 Task: Edit the avatar of the profile "Smith" to Basketball.
Action: Mouse moved to (1257, 40)
Screenshot: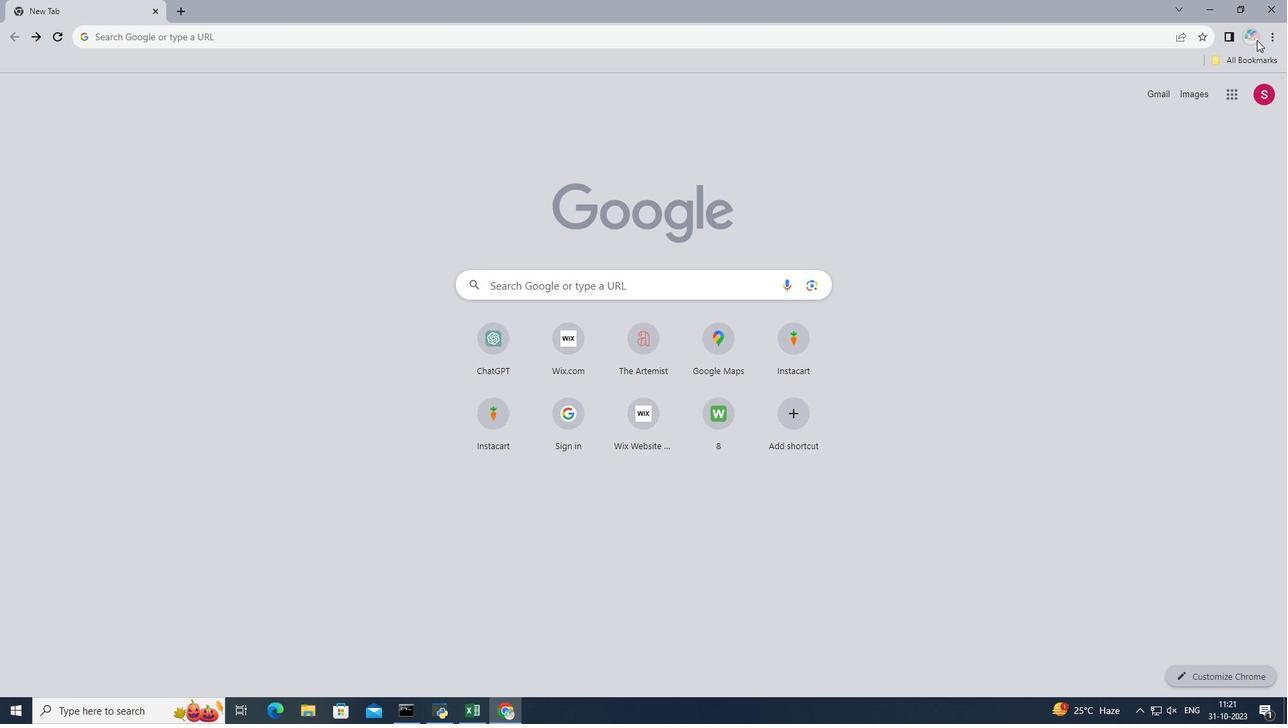 
Action: Mouse pressed left at (1257, 40)
Screenshot: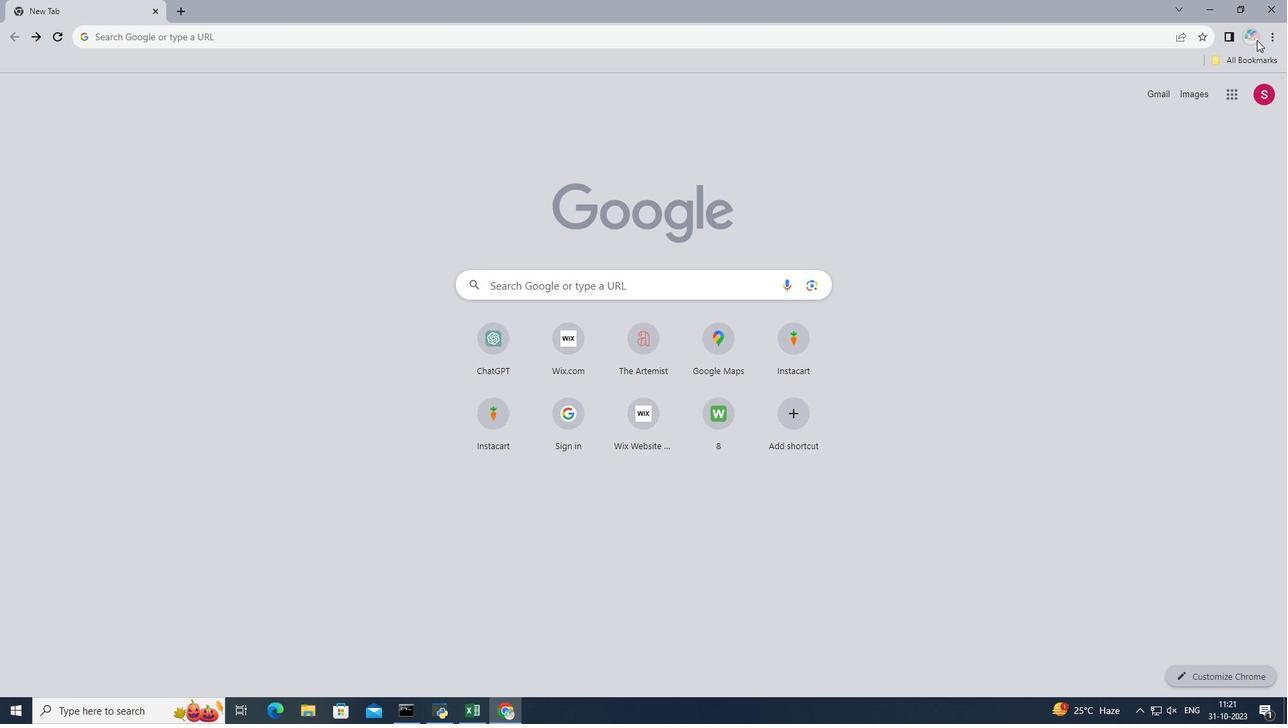 
Action: Mouse moved to (1245, 335)
Screenshot: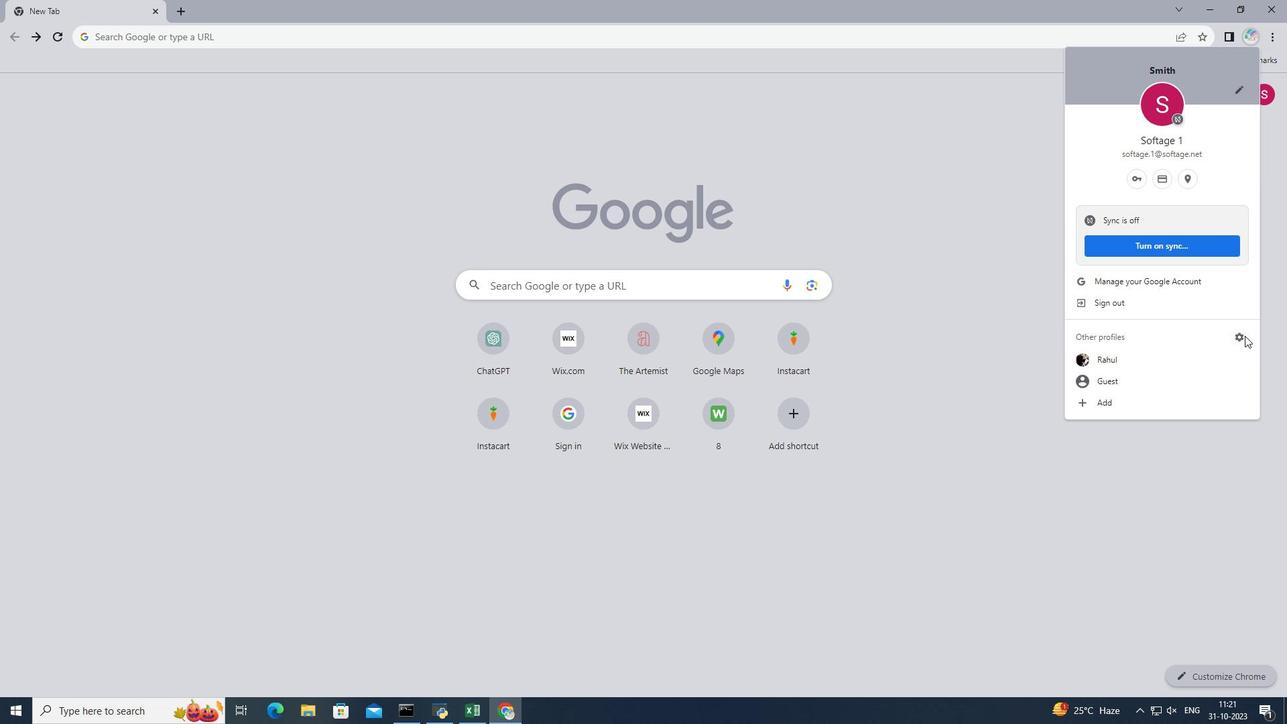 
Action: Mouse pressed left at (1245, 335)
Screenshot: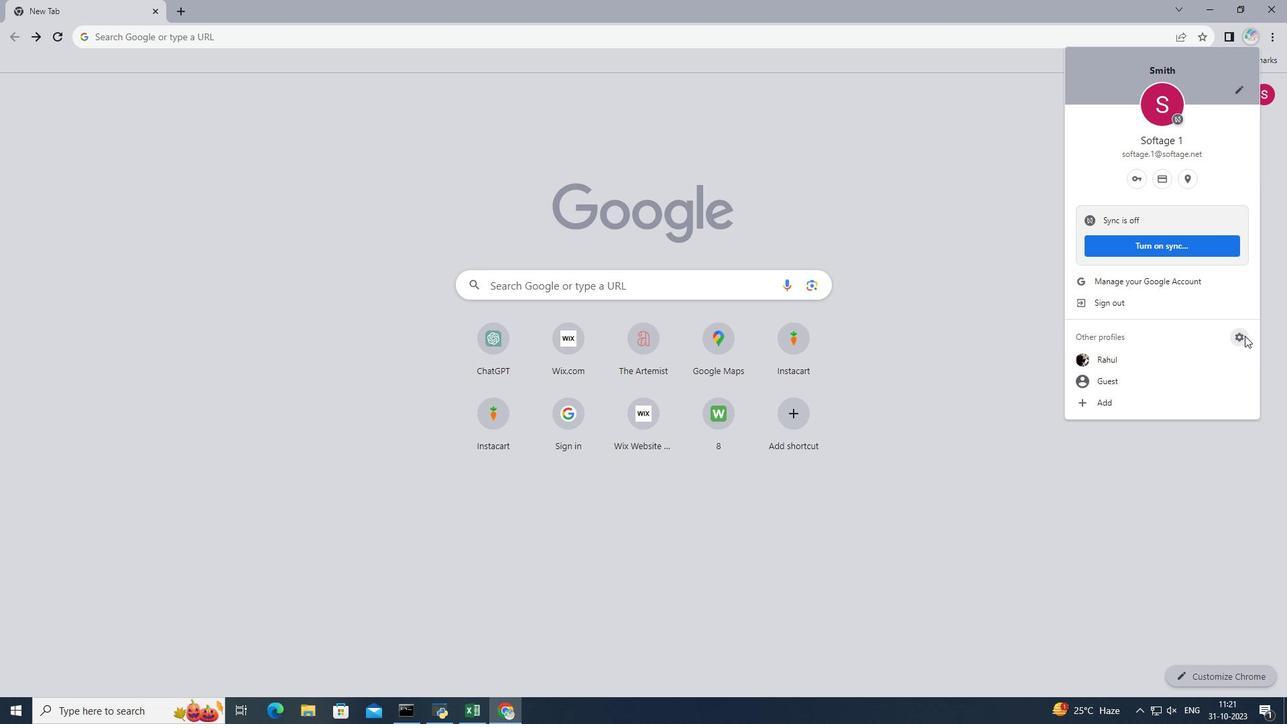 
Action: Mouse moved to (690, 358)
Screenshot: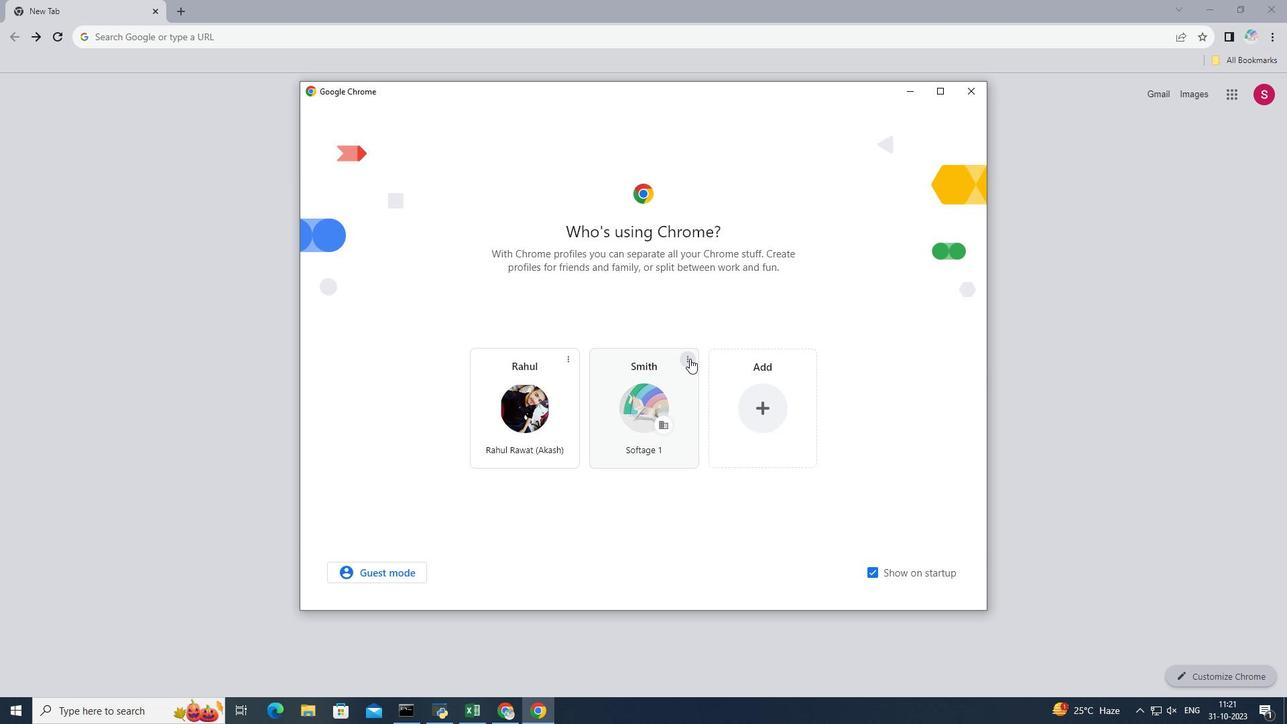 
Action: Mouse pressed left at (690, 358)
Screenshot: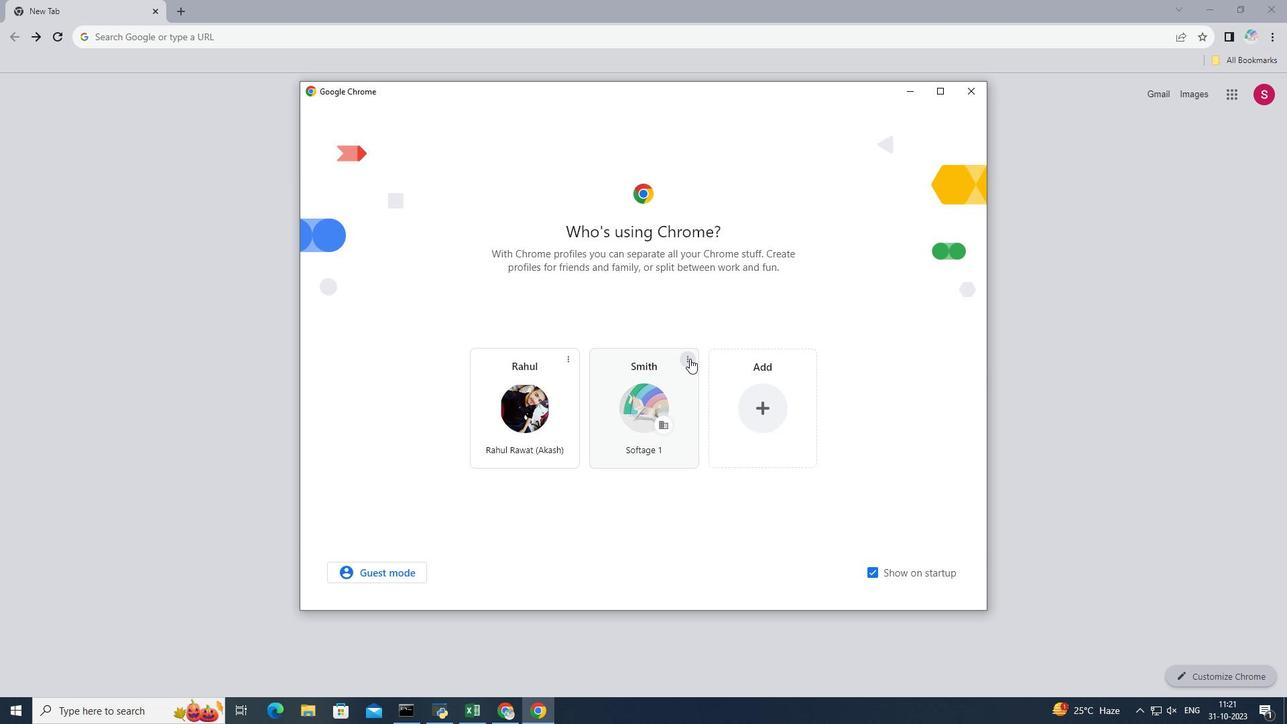 
Action: Mouse moved to (683, 368)
Screenshot: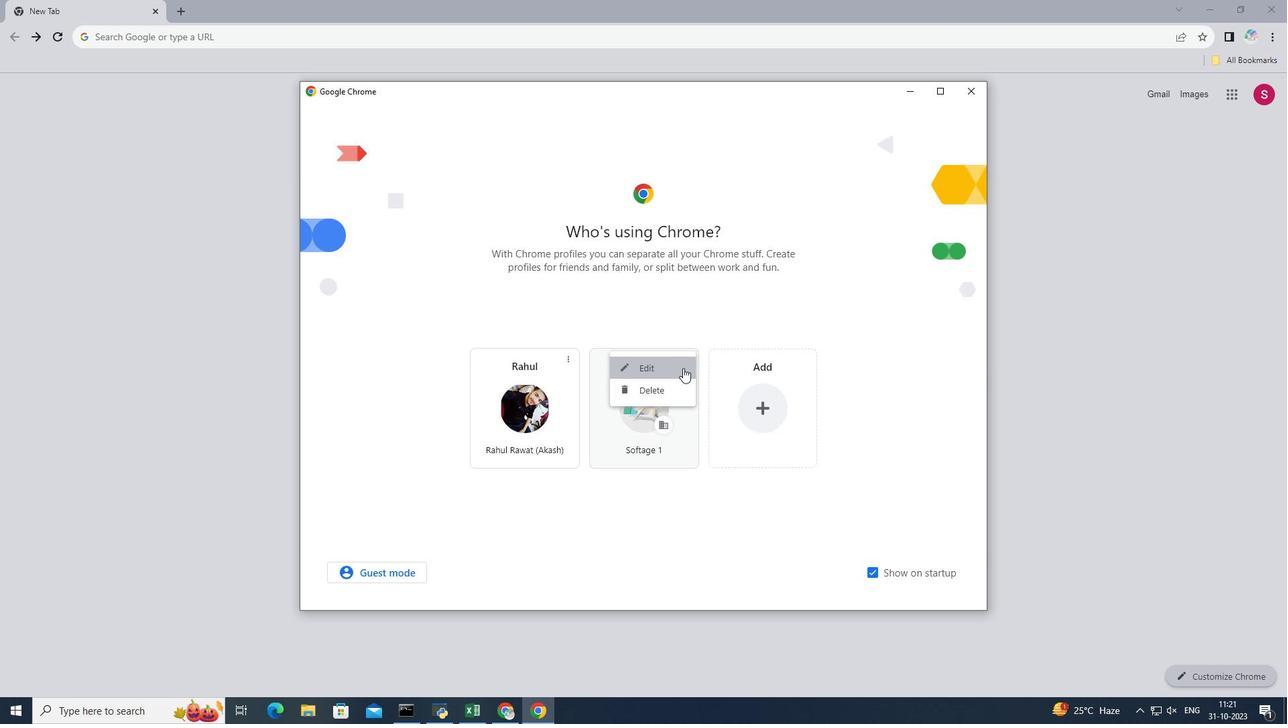 
Action: Mouse pressed left at (683, 368)
Screenshot: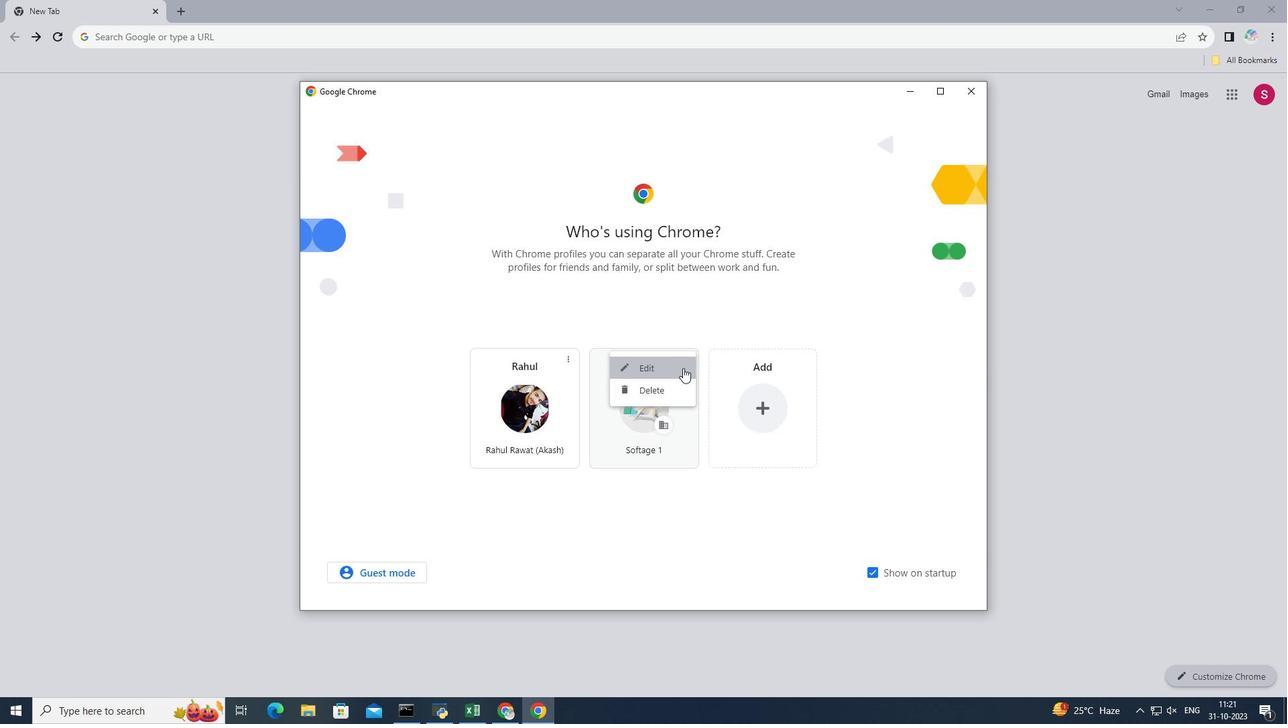 
Action: Mouse moved to (962, 397)
Screenshot: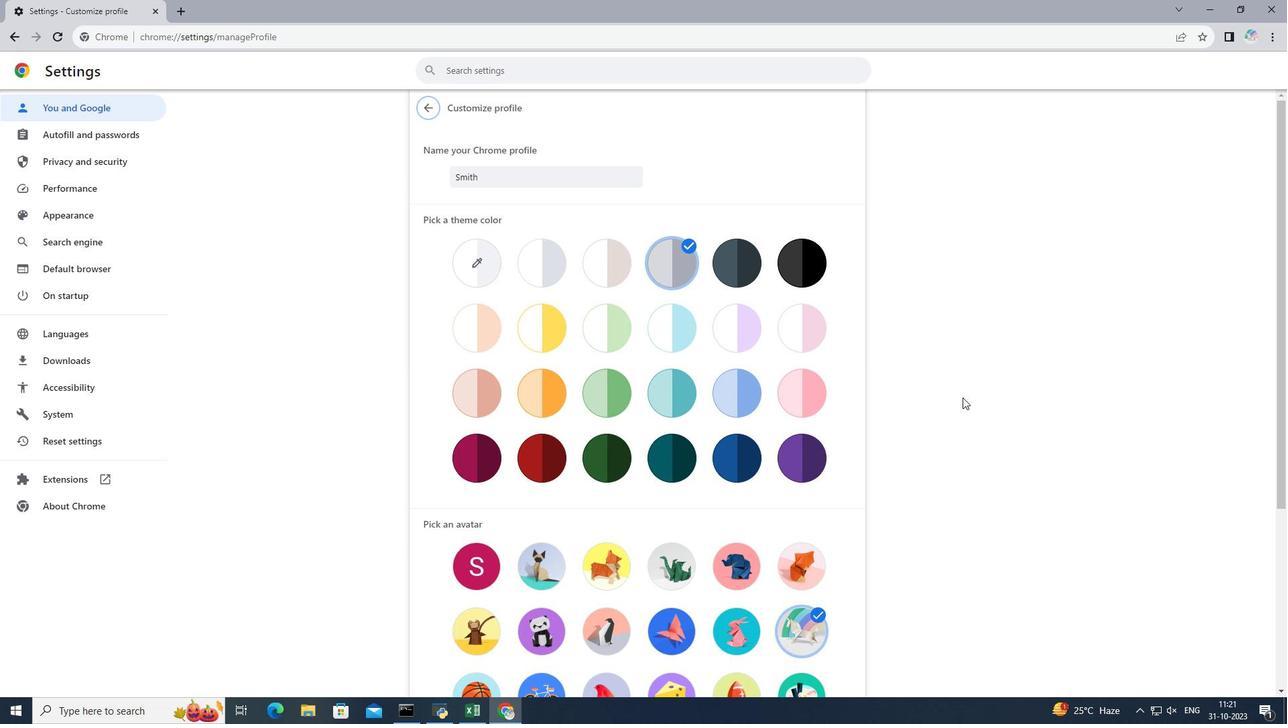
Action: Mouse scrolled (962, 396) with delta (0, 0)
Screenshot: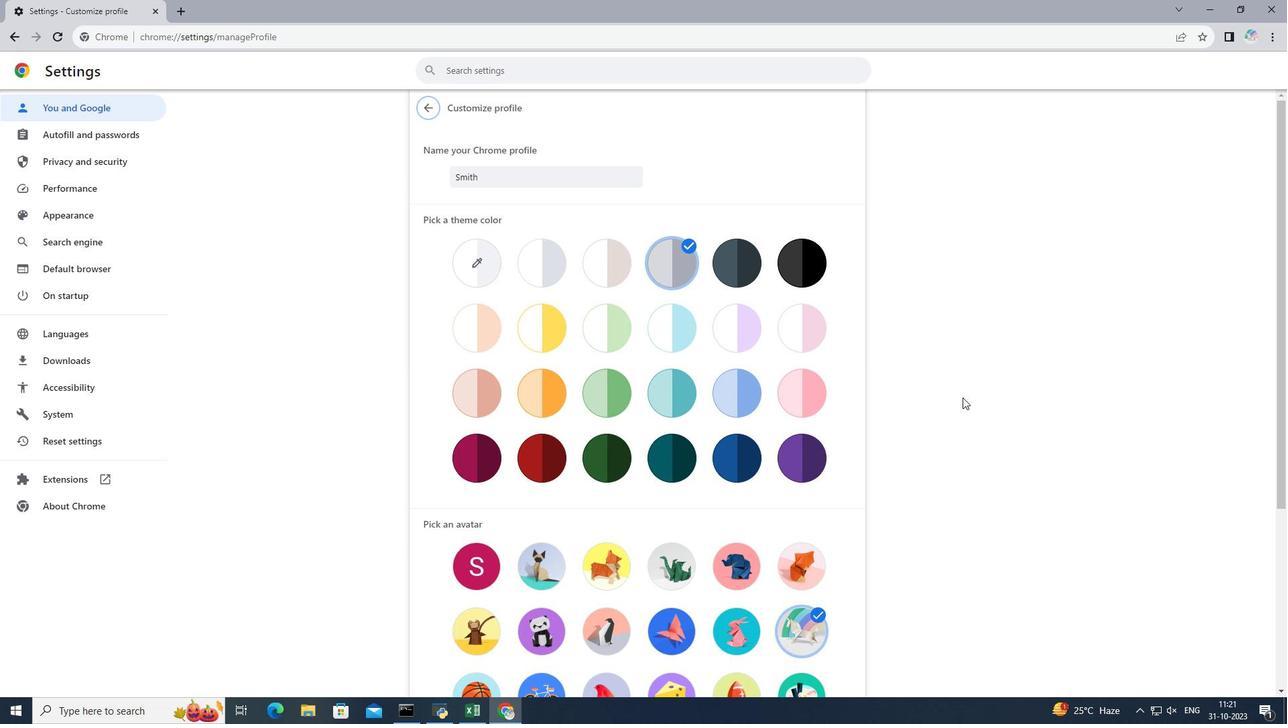 
Action: Mouse scrolled (962, 396) with delta (0, 0)
Screenshot: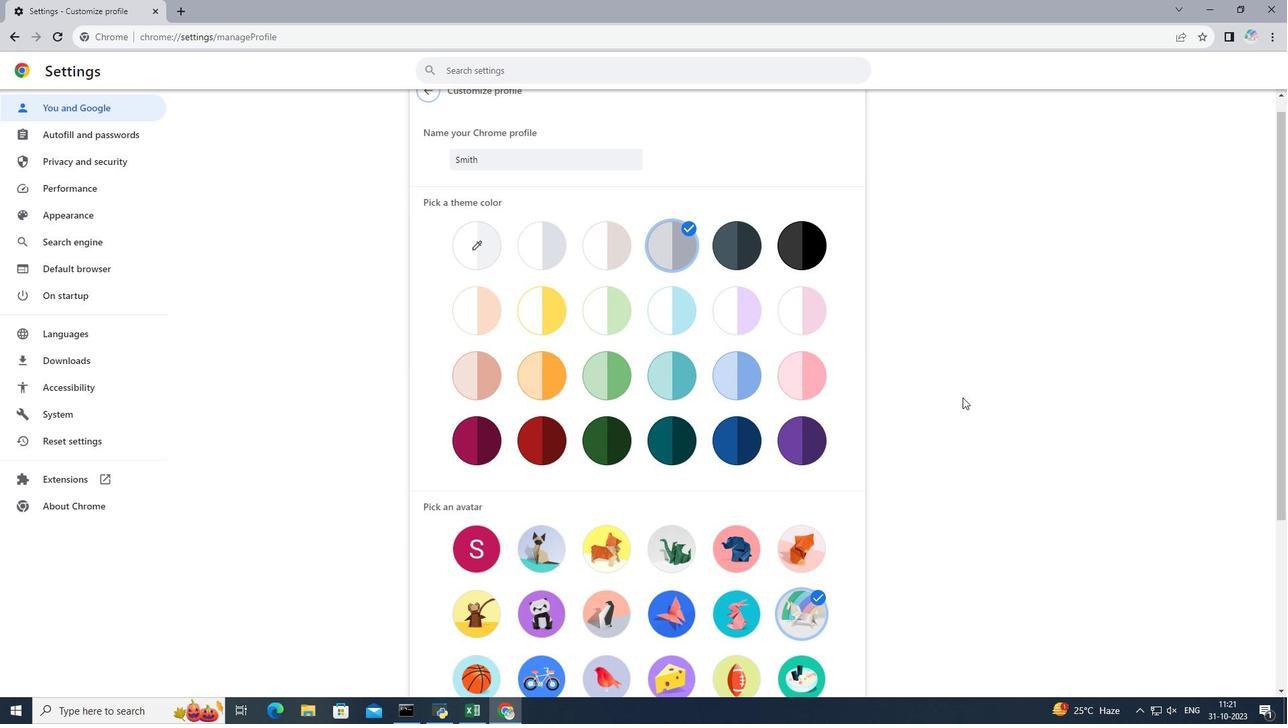 
Action: Mouse scrolled (962, 396) with delta (0, 0)
Screenshot: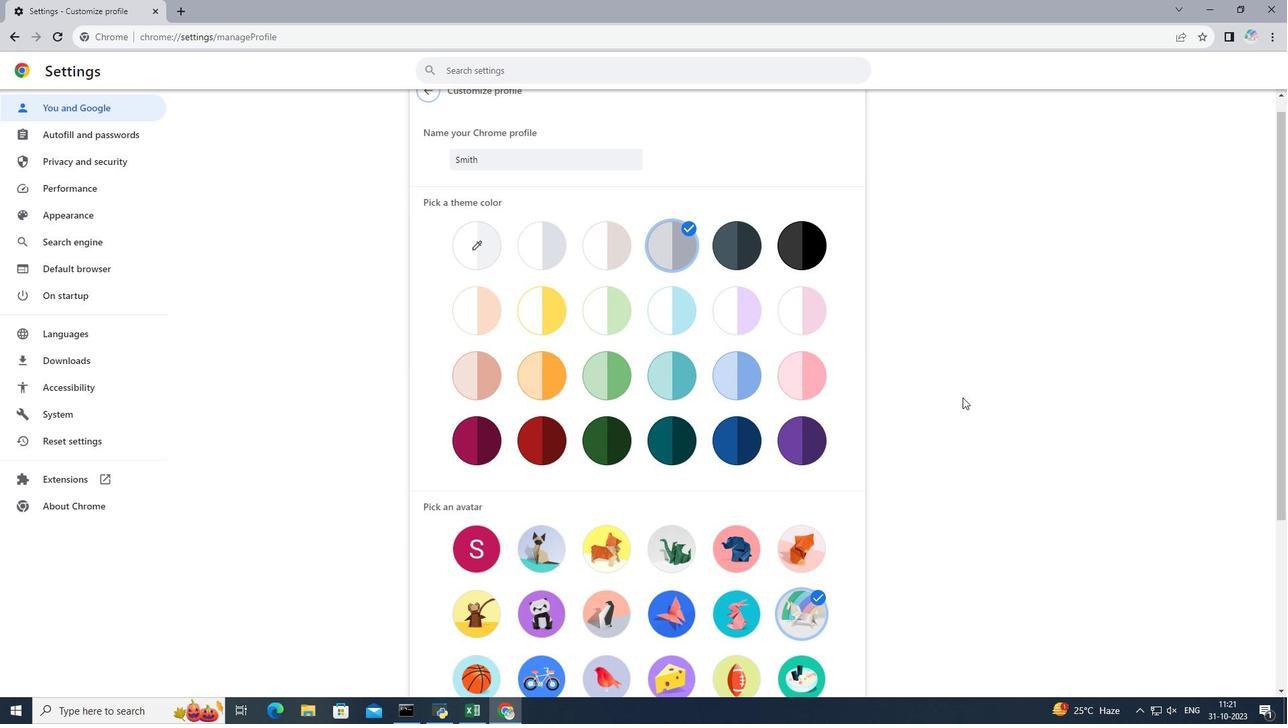 
Action: Mouse scrolled (962, 396) with delta (0, 0)
Screenshot: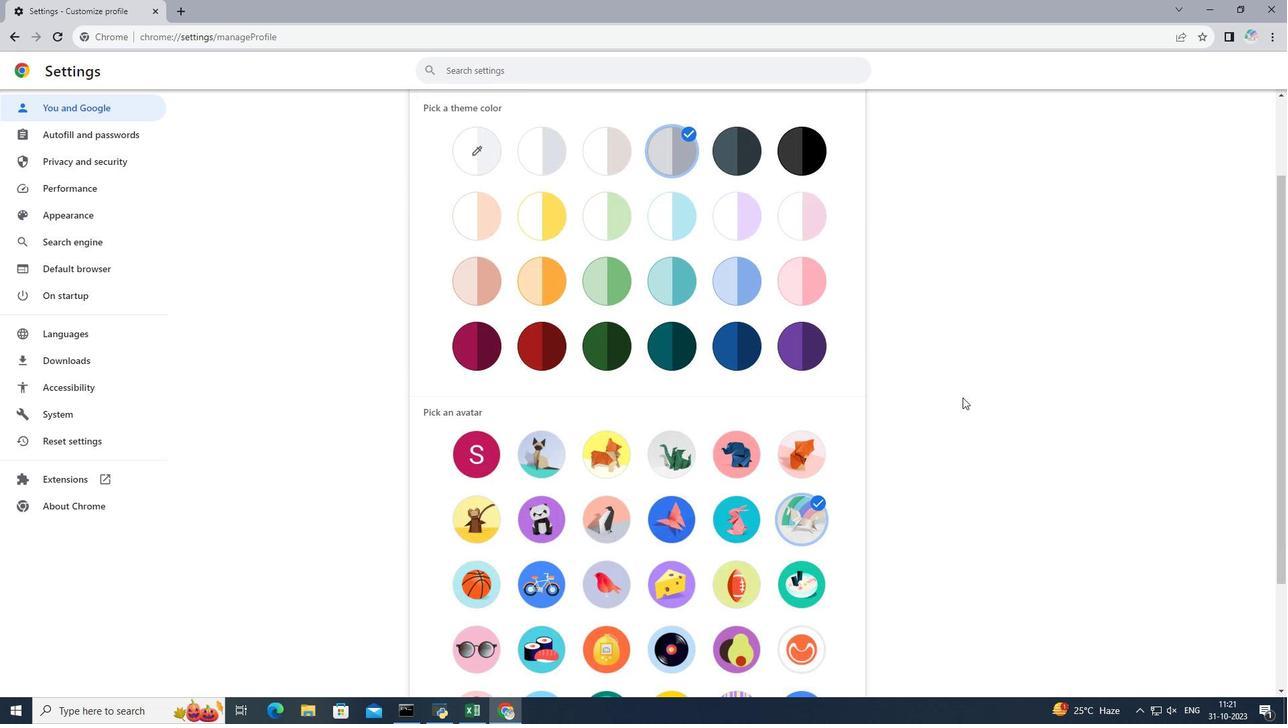
Action: Mouse scrolled (962, 396) with delta (0, 0)
Screenshot: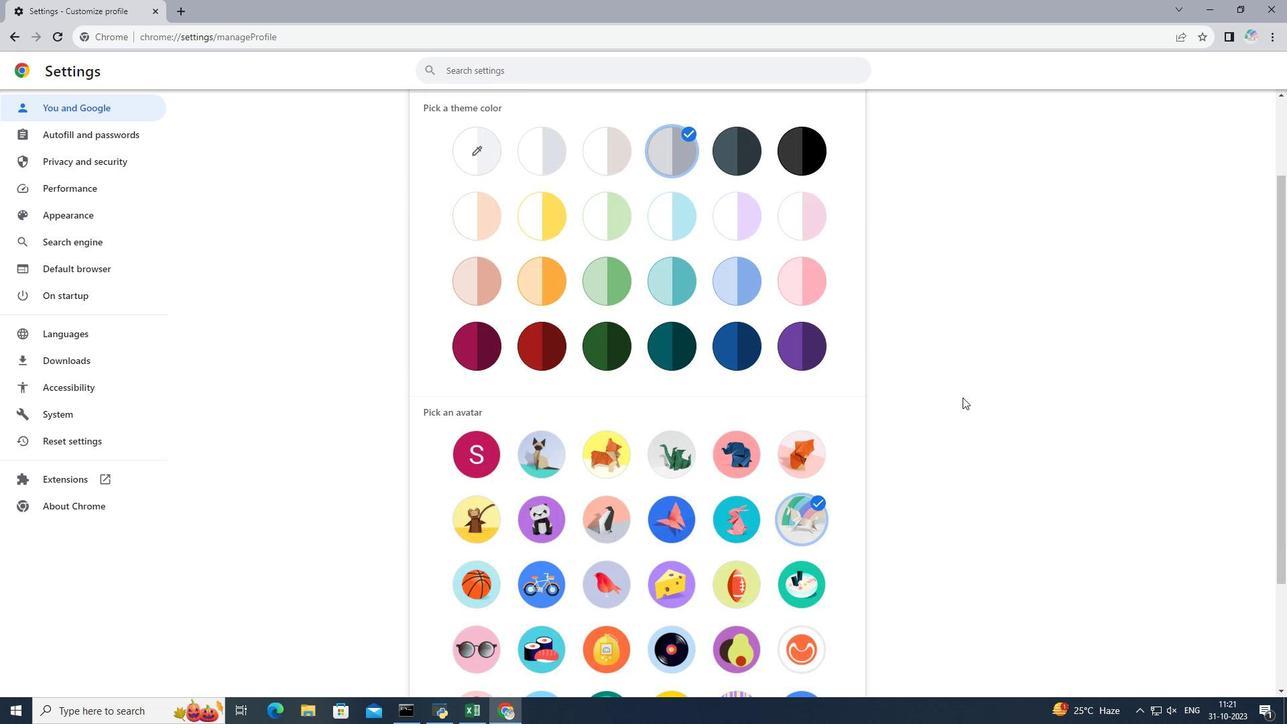 
Action: Mouse moved to (464, 429)
Screenshot: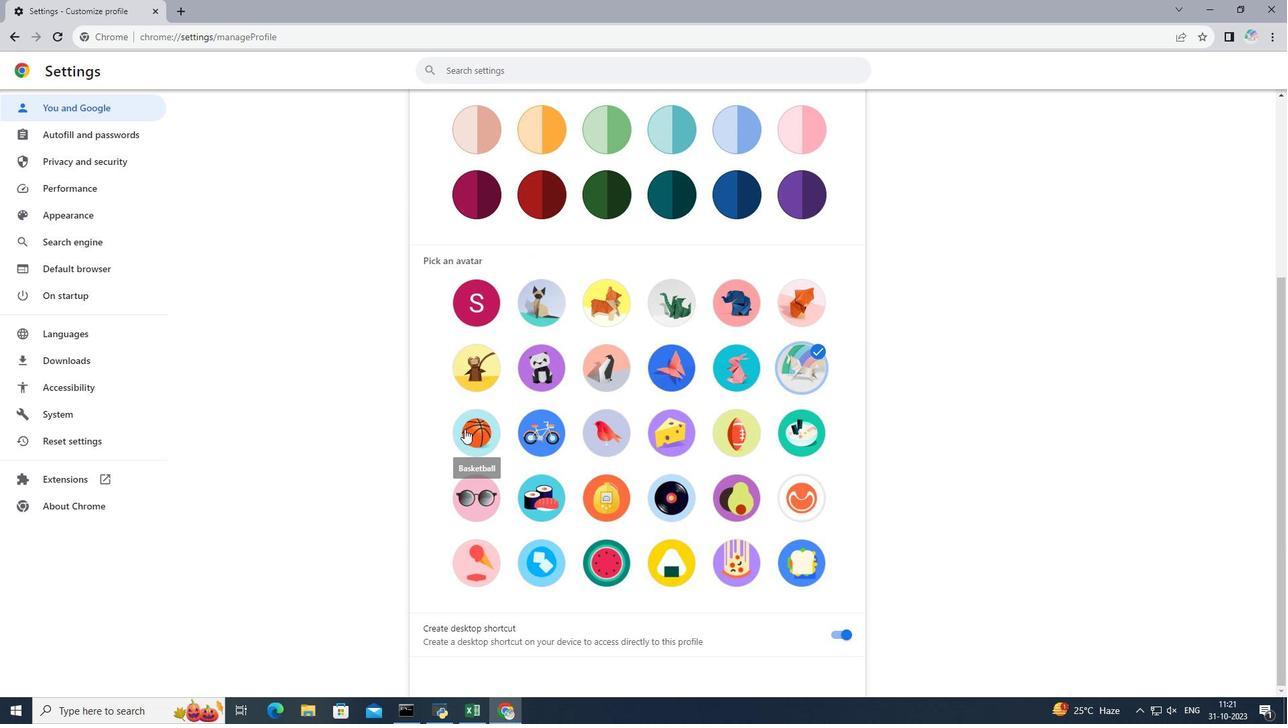 
Action: Mouse pressed left at (464, 429)
Screenshot: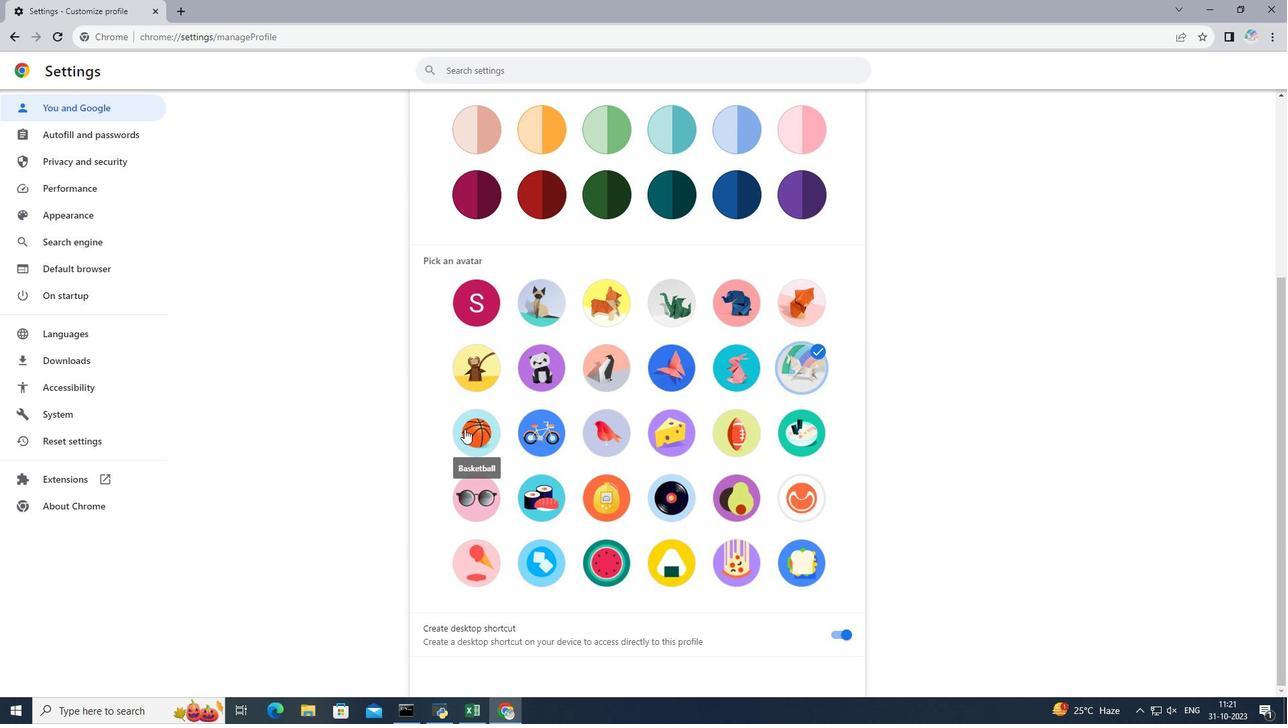 
Action: Mouse moved to (466, 429)
Screenshot: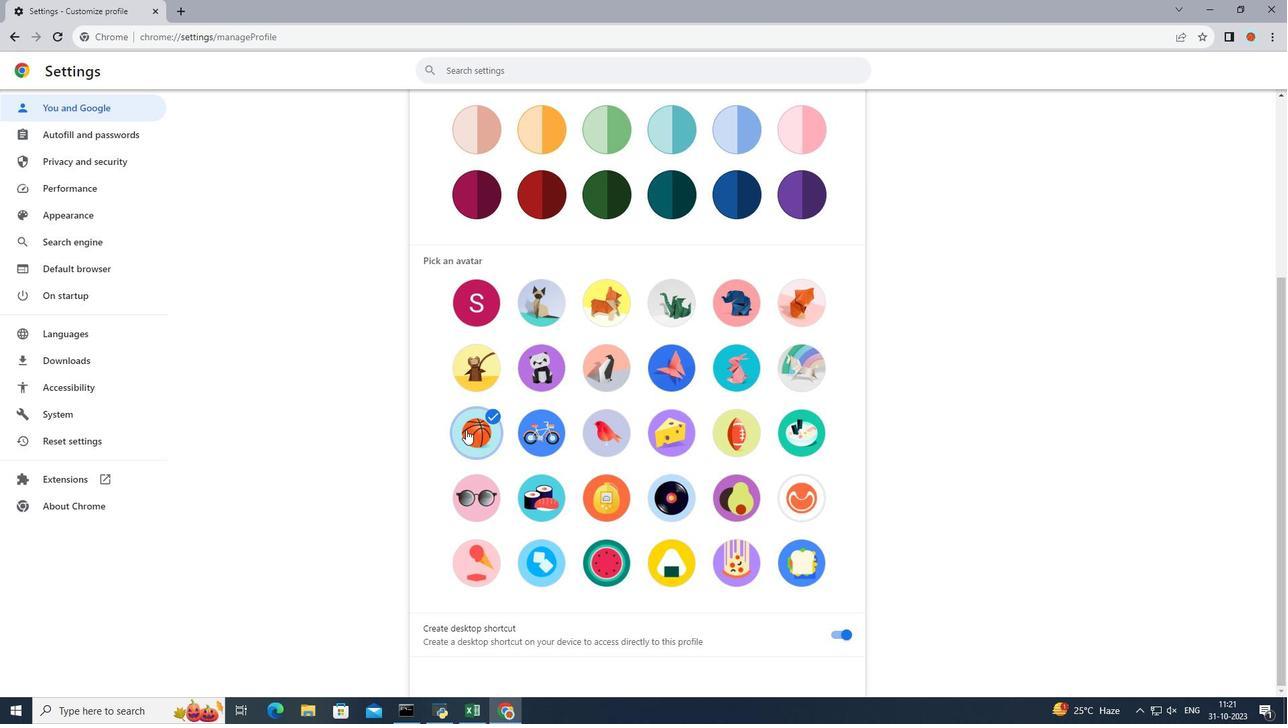 
